 Task: Look for products in the category "Dental Care" from Dr. Bronner's only.
Action: Mouse pressed left at (226, 98)
Screenshot: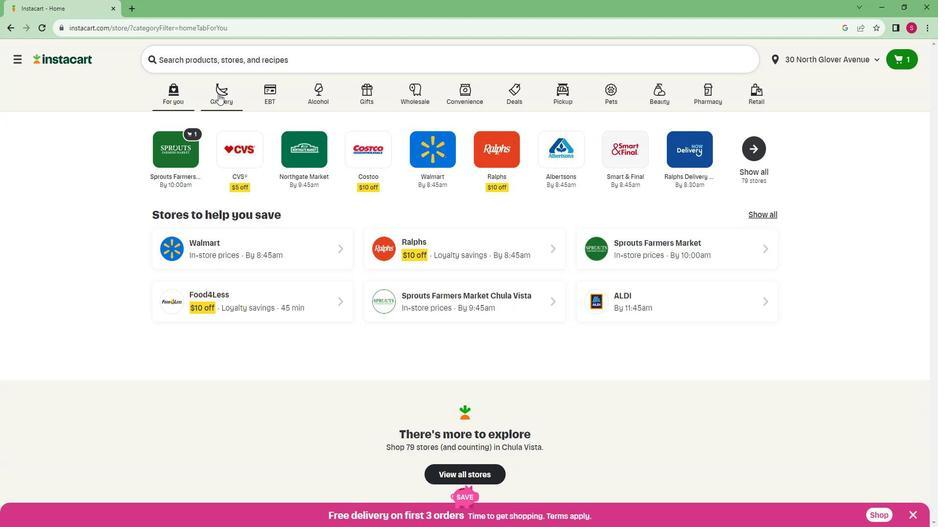 
Action: Mouse moved to (170, 270)
Screenshot: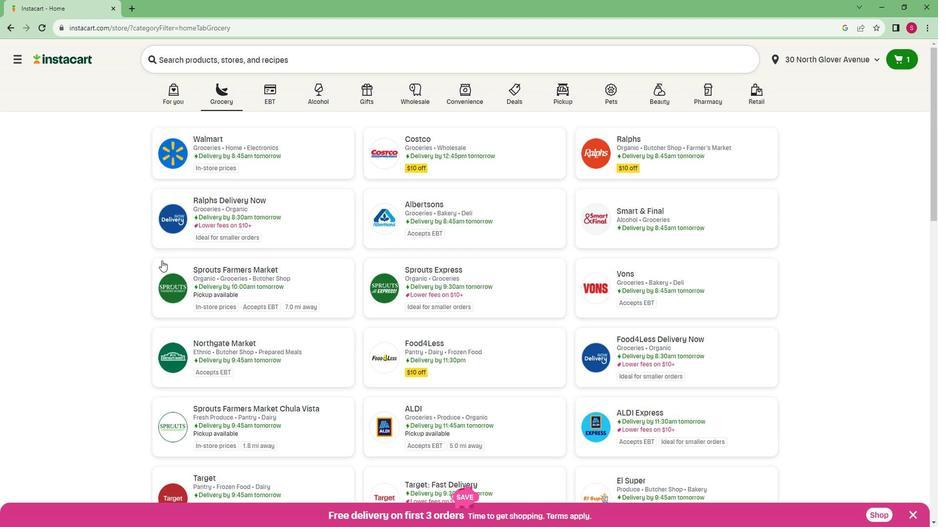 
Action: Mouse scrolled (170, 269) with delta (0, 0)
Screenshot: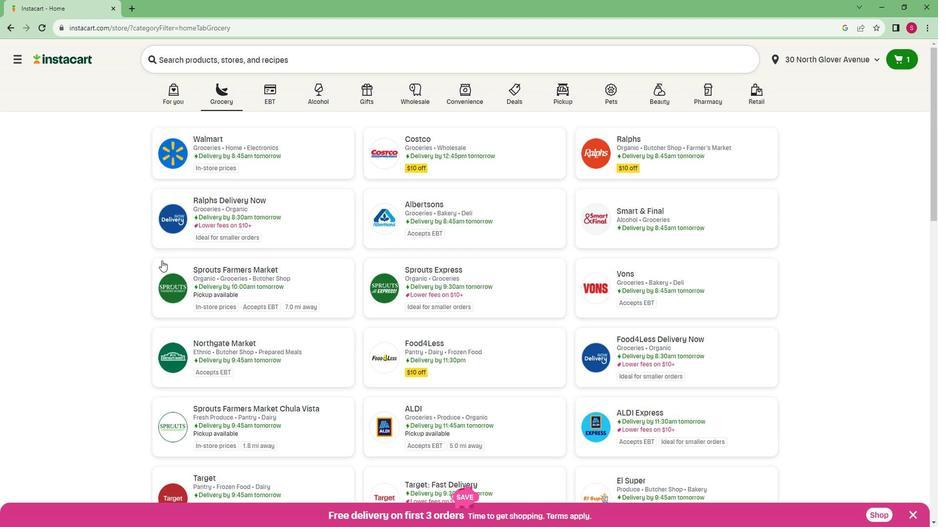 
Action: Mouse moved to (169, 272)
Screenshot: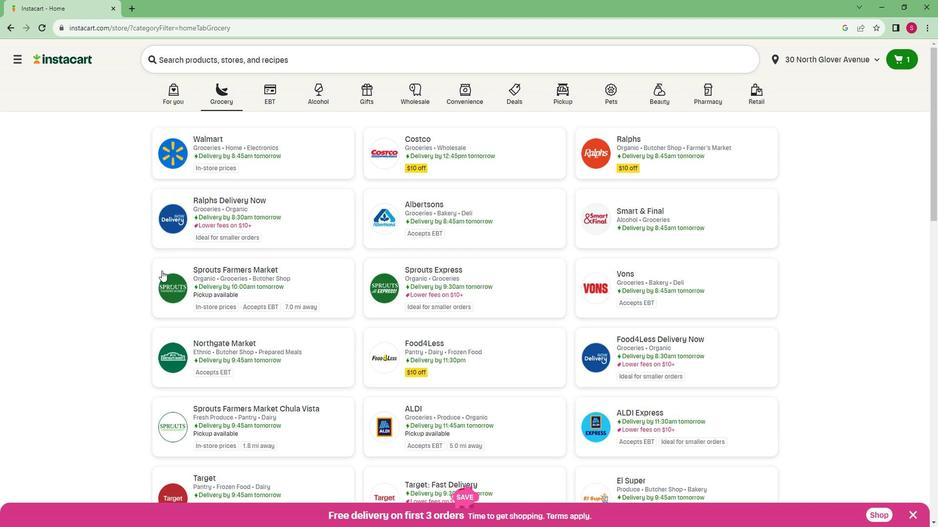 
Action: Mouse scrolled (169, 272) with delta (0, 0)
Screenshot: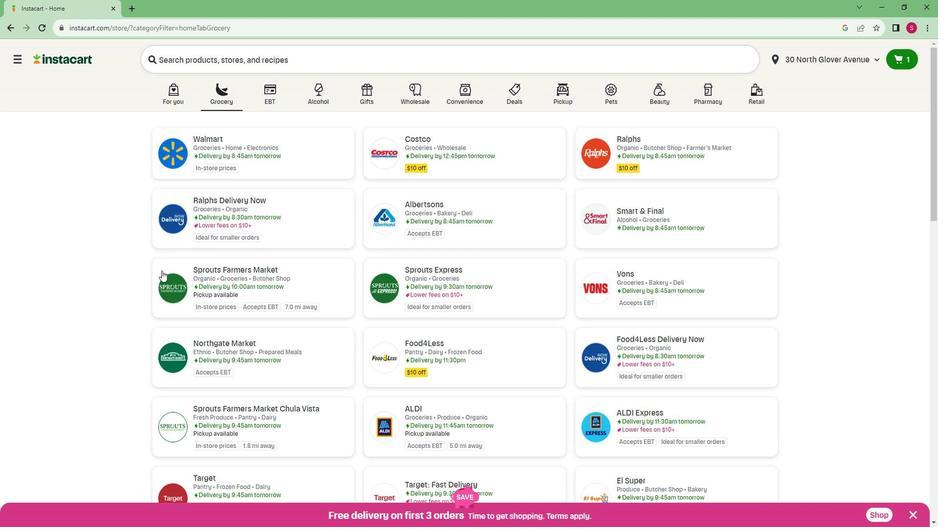 
Action: Mouse scrolled (169, 272) with delta (0, 0)
Screenshot: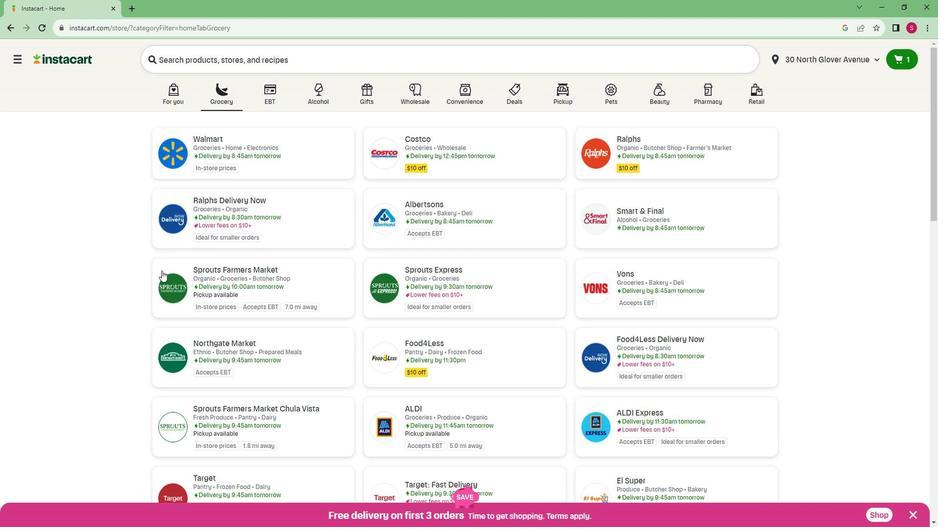 
Action: Mouse scrolled (169, 272) with delta (0, 0)
Screenshot: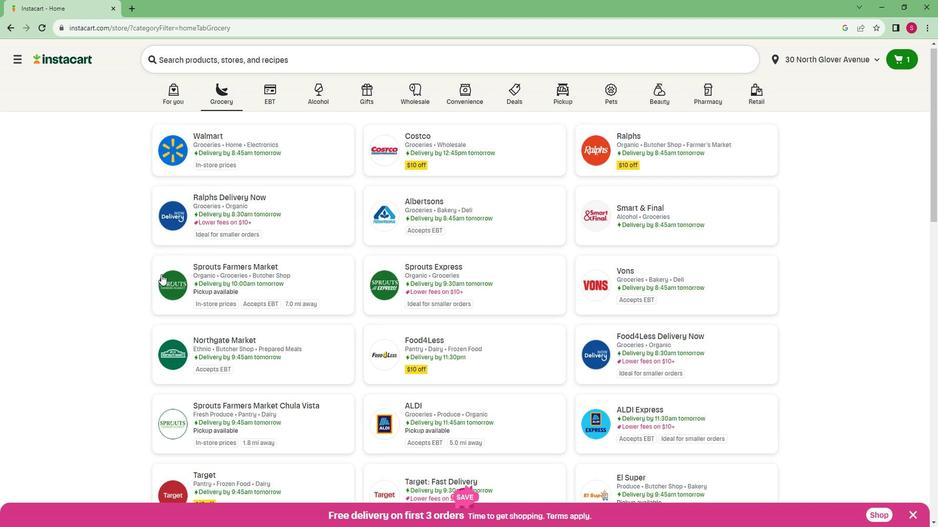 
Action: Mouse moved to (174, 263)
Screenshot: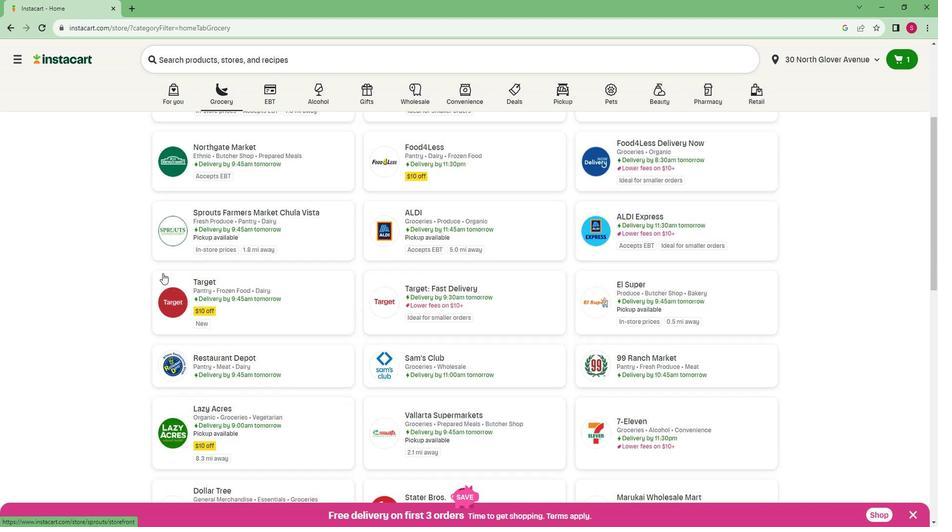 
Action: Mouse scrolled (174, 263) with delta (0, 0)
Screenshot: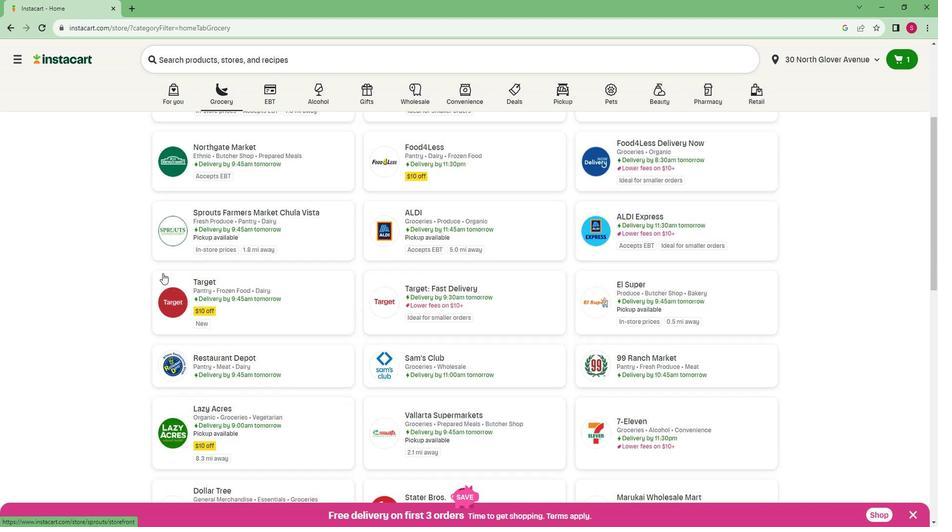 
Action: Mouse moved to (174, 263)
Screenshot: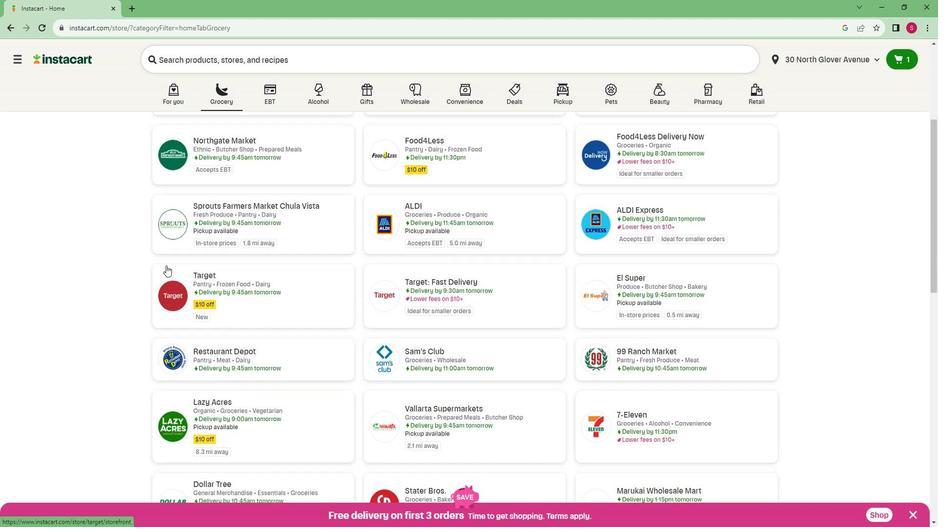 
Action: Mouse scrolled (174, 263) with delta (0, 0)
Screenshot: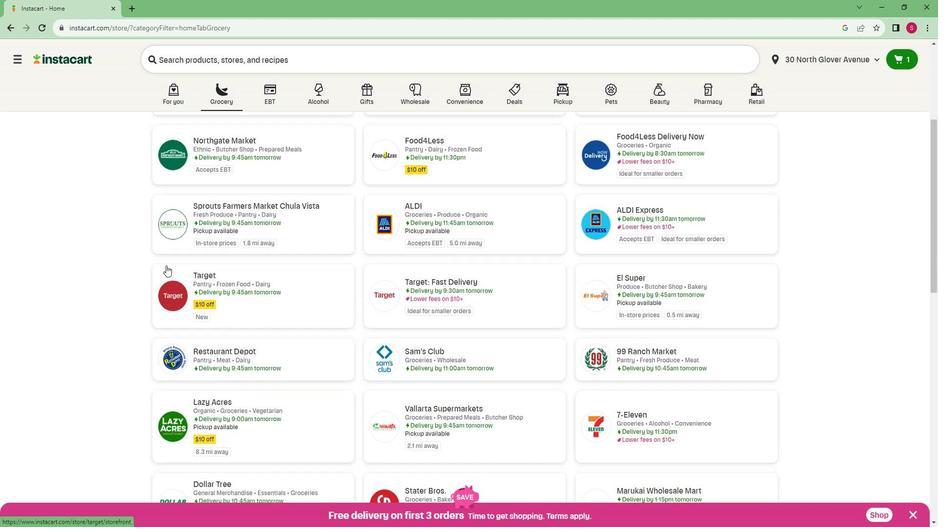 
Action: Mouse moved to (209, 188)
Screenshot: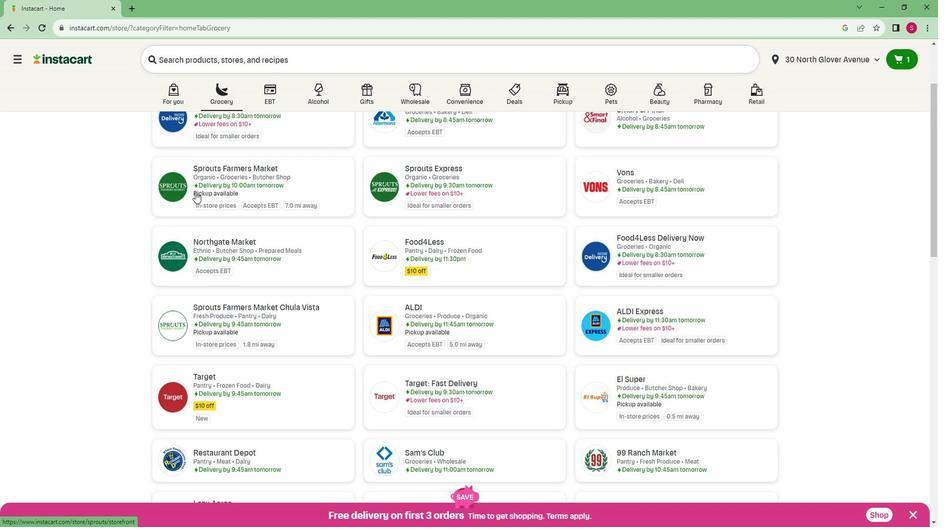 
Action: Mouse pressed left at (209, 188)
Screenshot: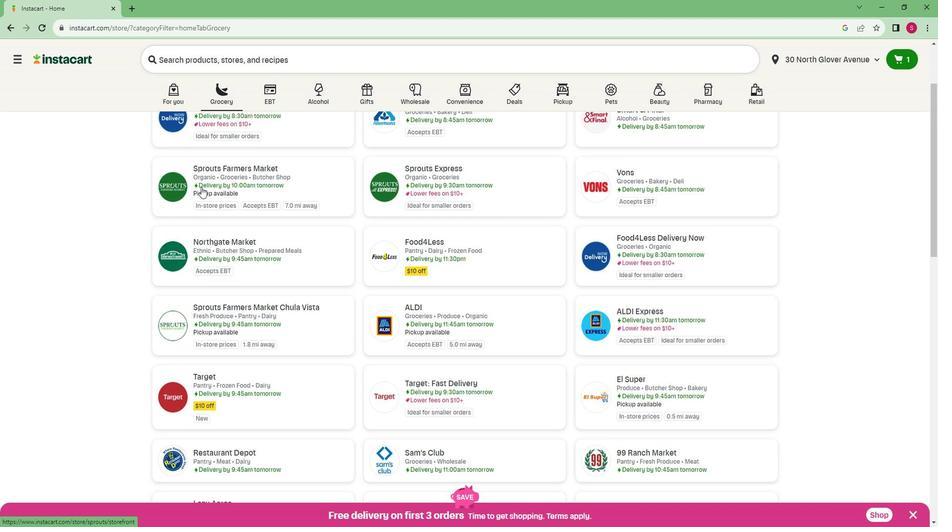
Action: Mouse moved to (80, 331)
Screenshot: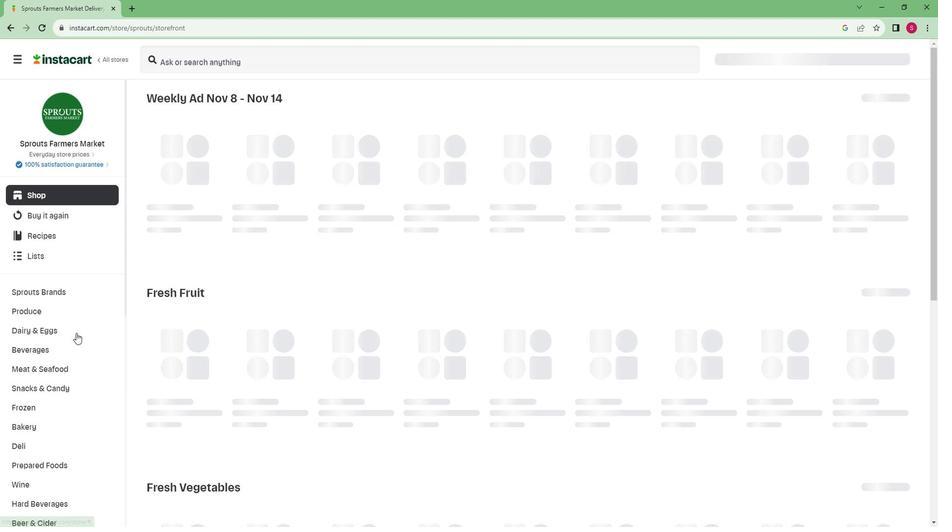 
Action: Mouse scrolled (80, 330) with delta (0, 0)
Screenshot: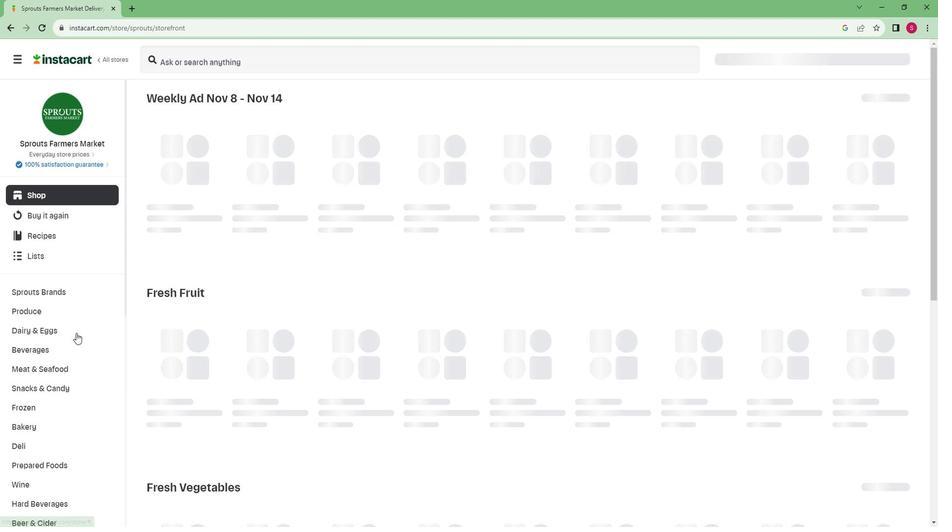 
Action: Mouse moved to (78, 331)
Screenshot: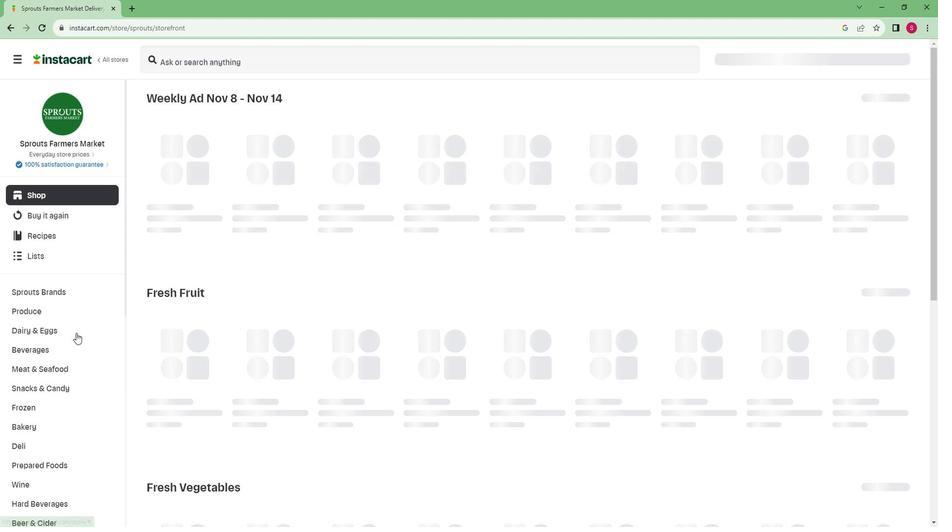 
Action: Mouse scrolled (78, 330) with delta (0, 0)
Screenshot: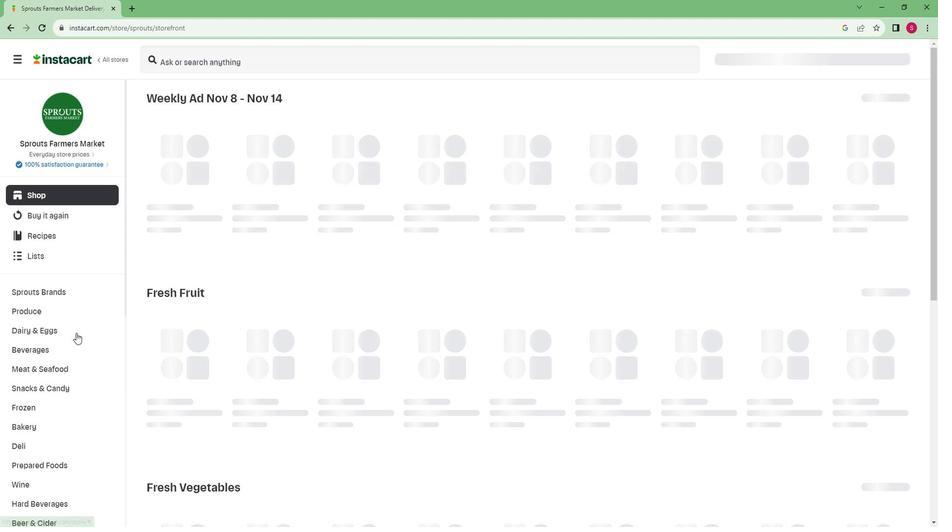 
Action: Mouse moved to (77, 331)
Screenshot: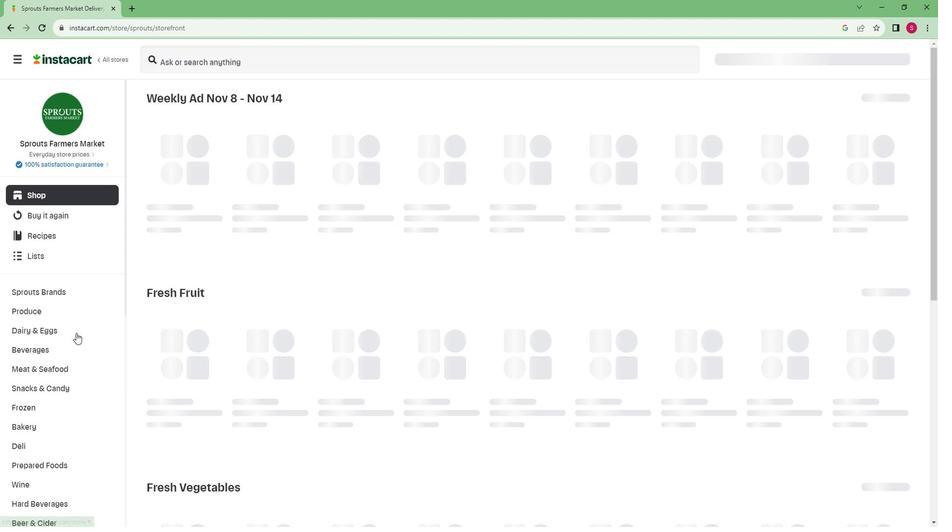 
Action: Mouse scrolled (77, 331) with delta (0, 0)
Screenshot: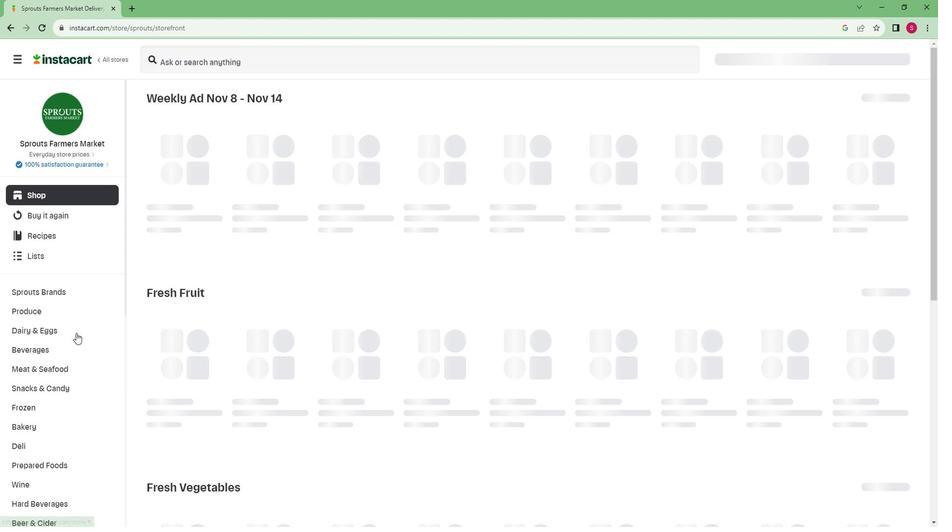 
Action: Mouse moved to (77, 331)
Screenshot: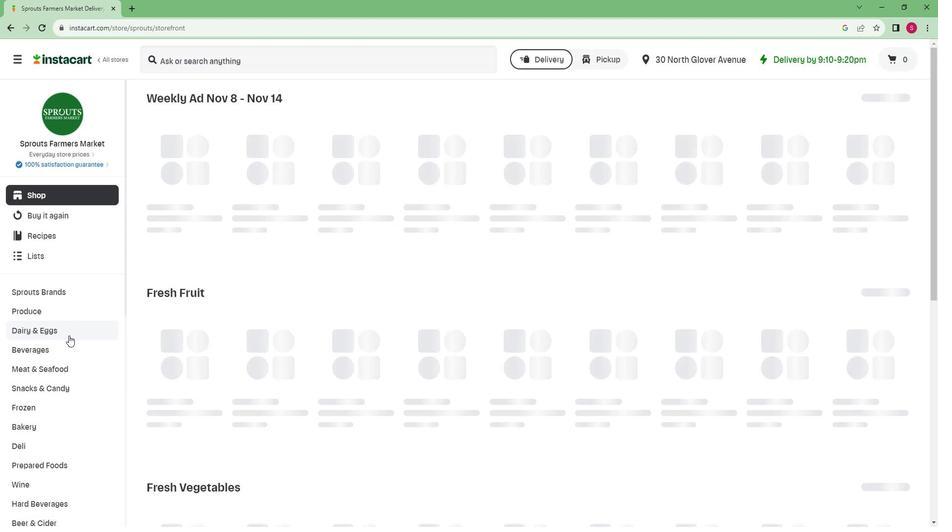 
Action: Mouse scrolled (77, 331) with delta (0, 0)
Screenshot: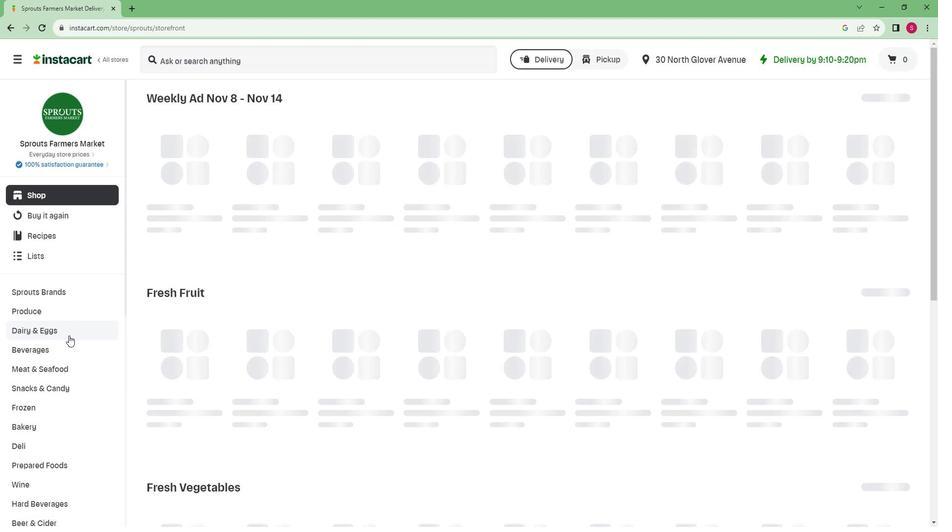 
Action: Mouse moved to (75, 331)
Screenshot: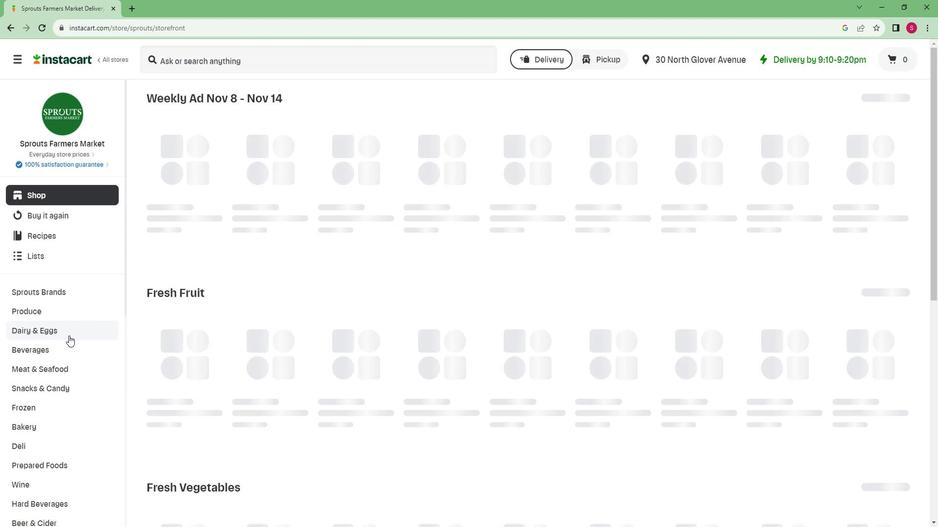 
Action: Mouse scrolled (75, 331) with delta (0, 0)
Screenshot: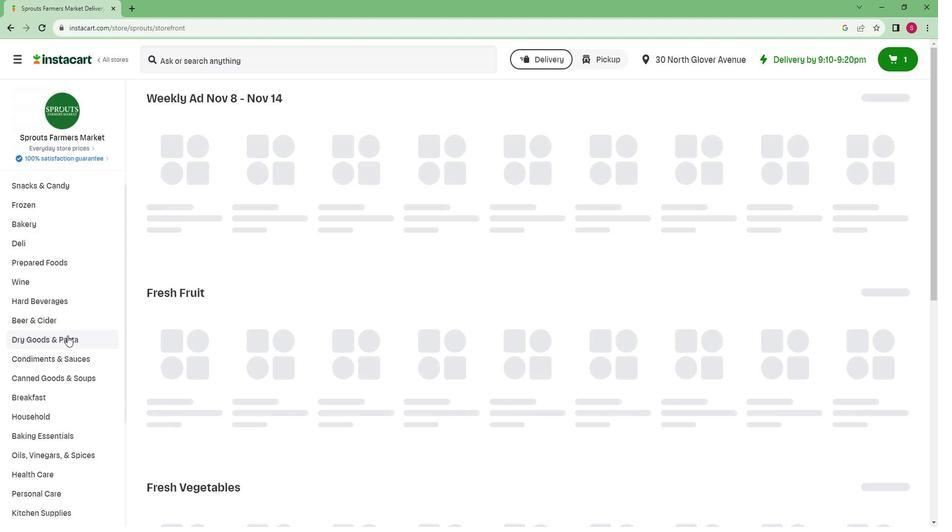 
Action: Mouse scrolled (75, 331) with delta (0, 0)
Screenshot: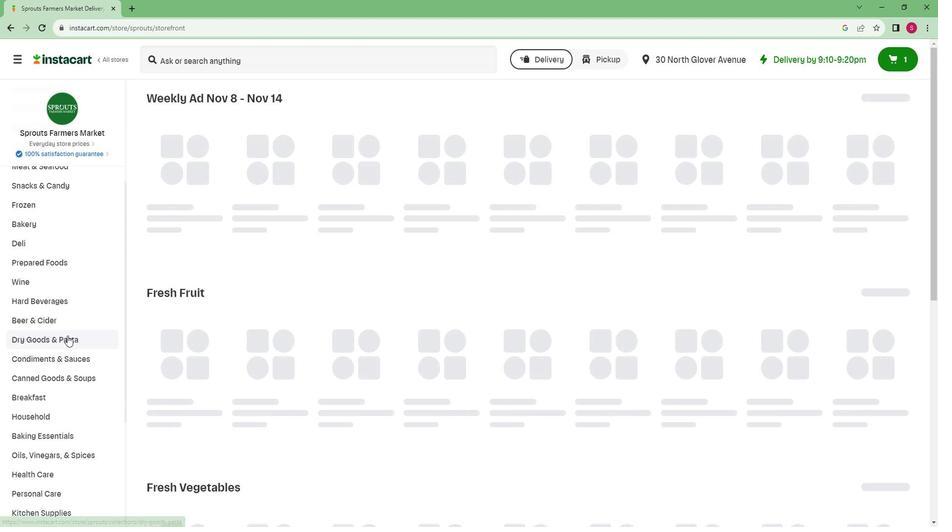 
Action: Mouse scrolled (75, 331) with delta (0, 0)
Screenshot: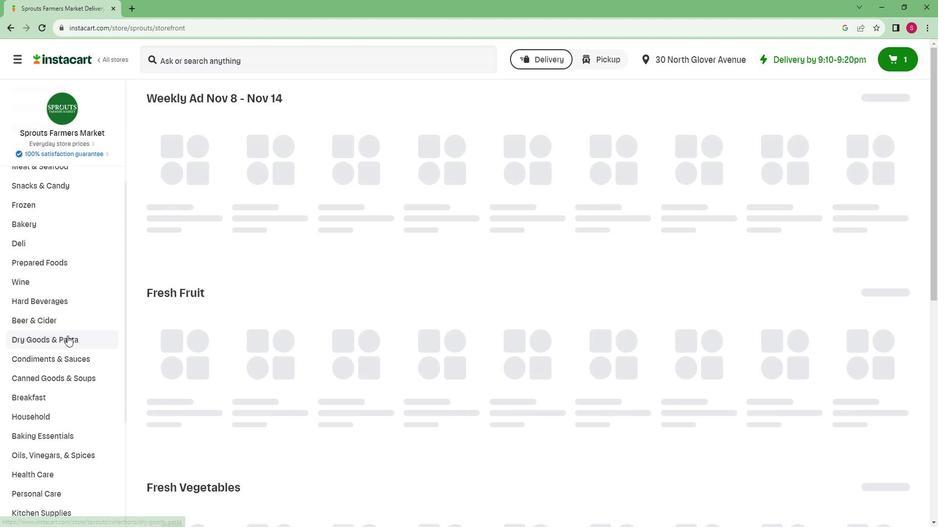 
Action: Mouse moved to (36, 466)
Screenshot: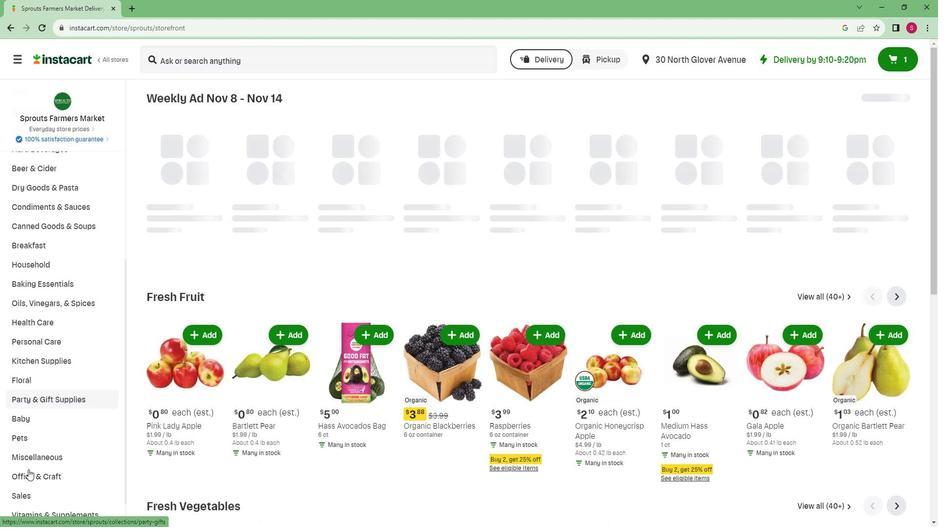 
Action: Mouse scrolled (36, 466) with delta (0, 0)
Screenshot: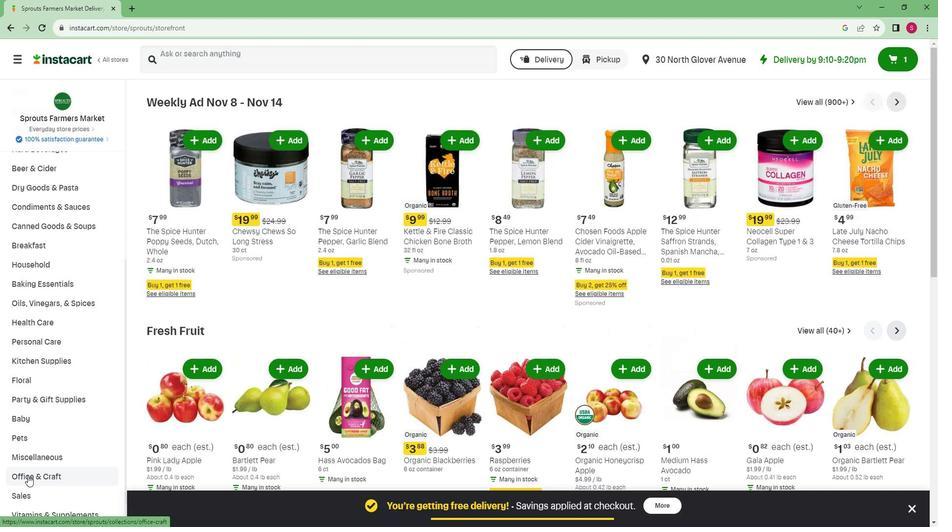 
Action: Mouse scrolled (36, 466) with delta (0, 0)
Screenshot: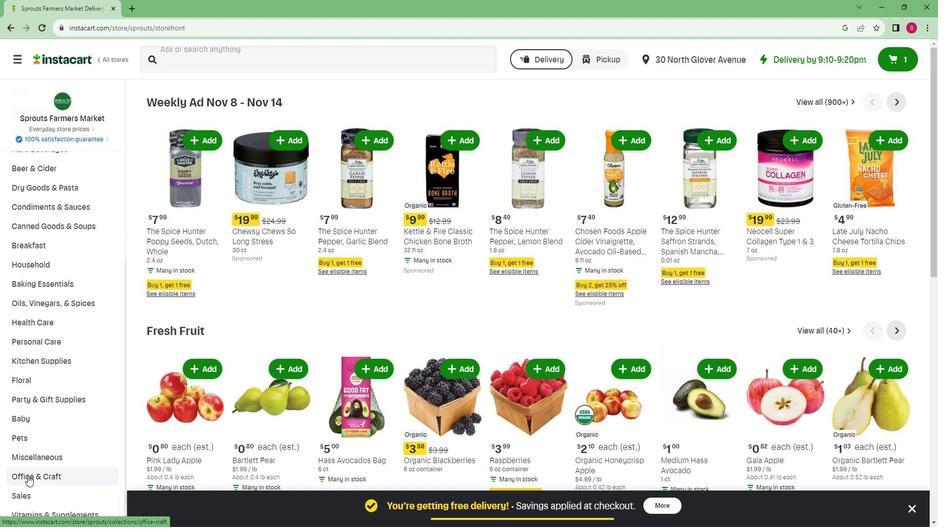
Action: Mouse moved to (29, 476)
Screenshot: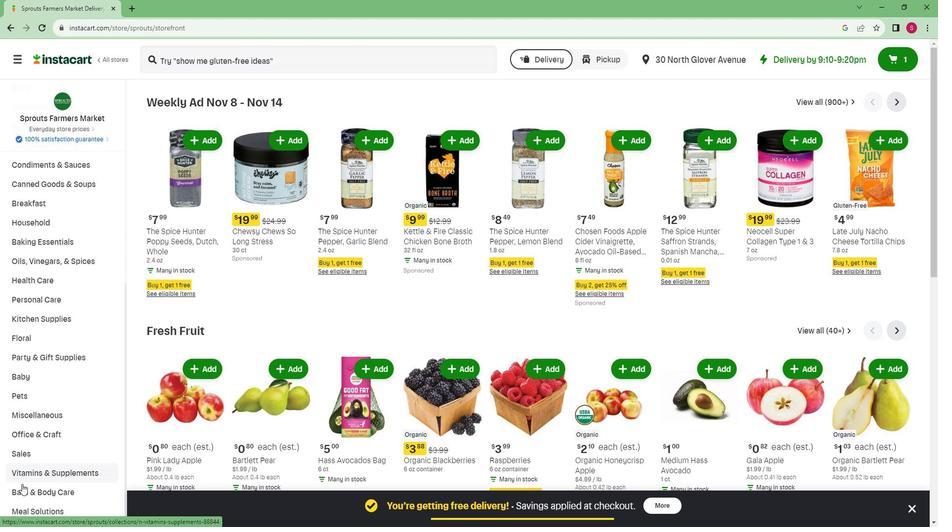 
Action: Mouse pressed left at (29, 476)
Screenshot: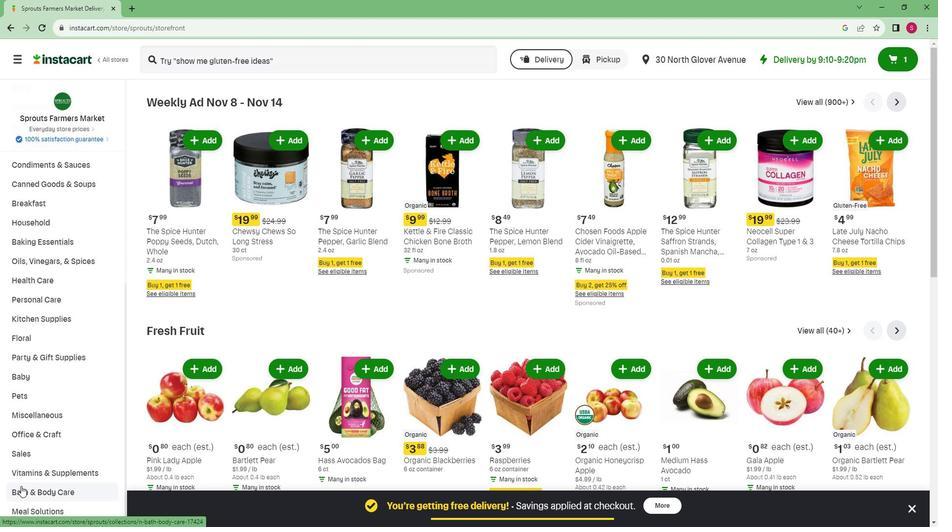 
Action: Mouse moved to (649, 131)
Screenshot: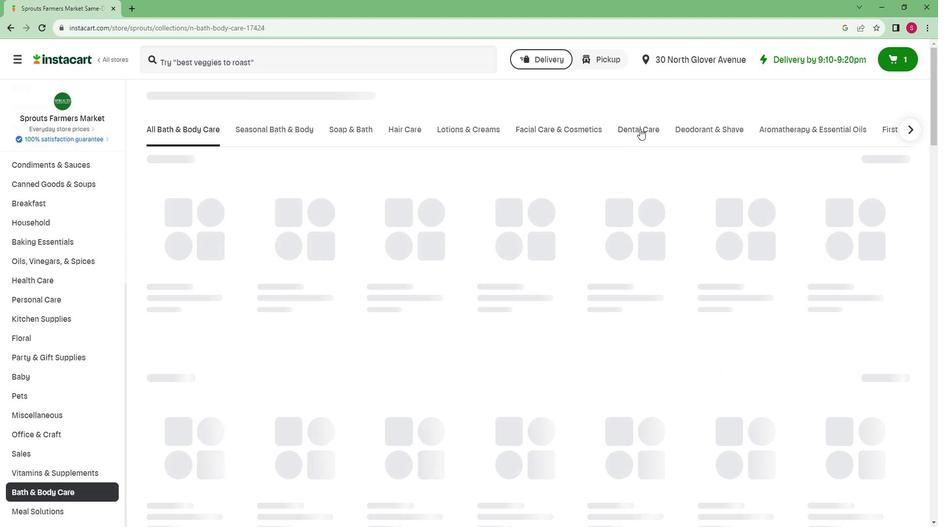
Action: Mouse pressed left at (649, 131)
Screenshot: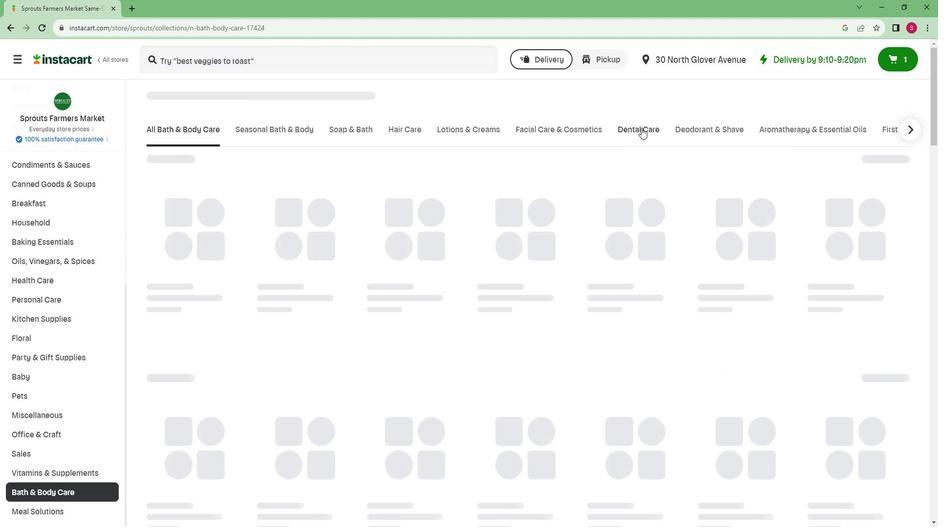 
Action: Mouse moved to (318, 172)
Screenshot: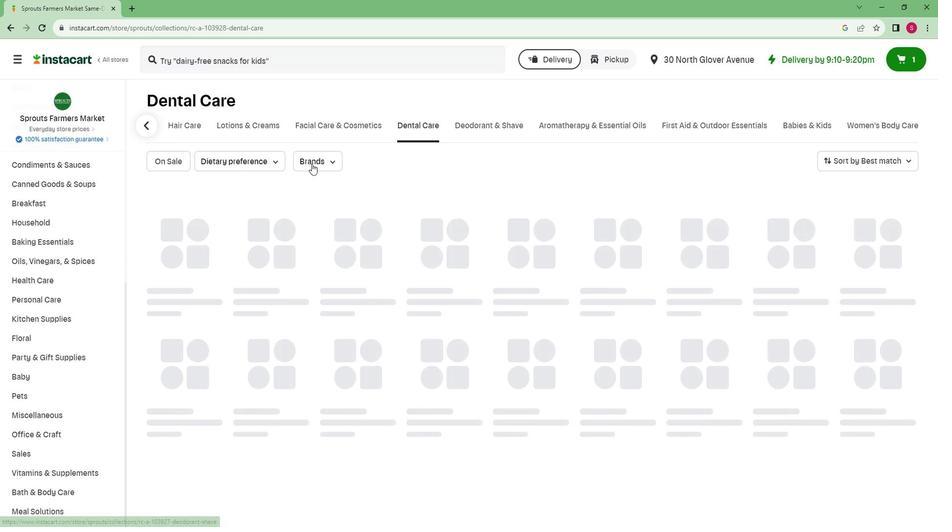 
Action: Mouse pressed left at (318, 172)
Screenshot: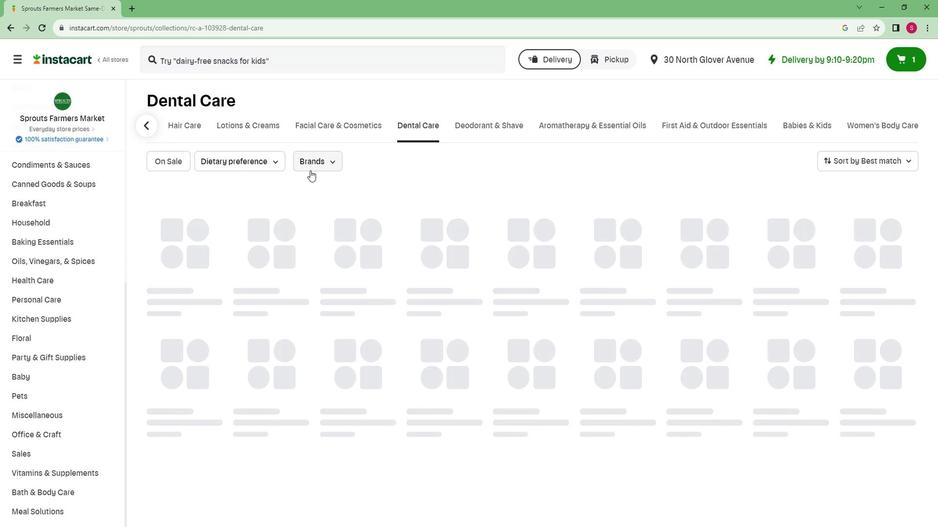 
Action: Mouse moved to (361, 234)
Screenshot: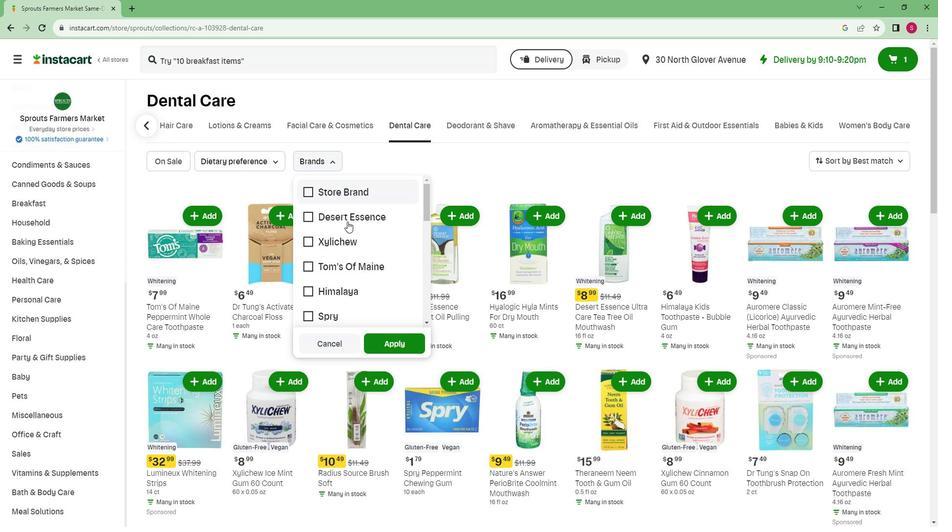 
Action: Mouse scrolled (361, 234) with delta (0, 0)
Screenshot: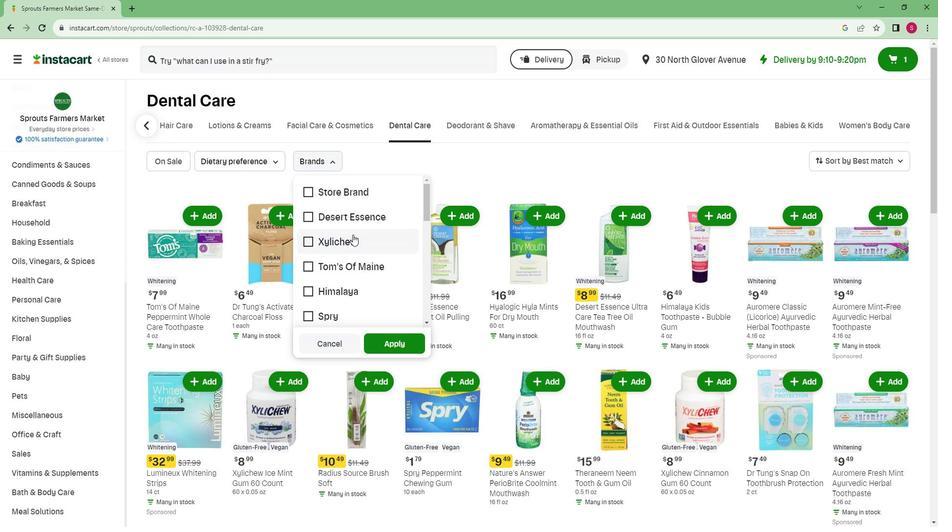 
Action: Mouse scrolled (361, 234) with delta (0, 0)
Screenshot: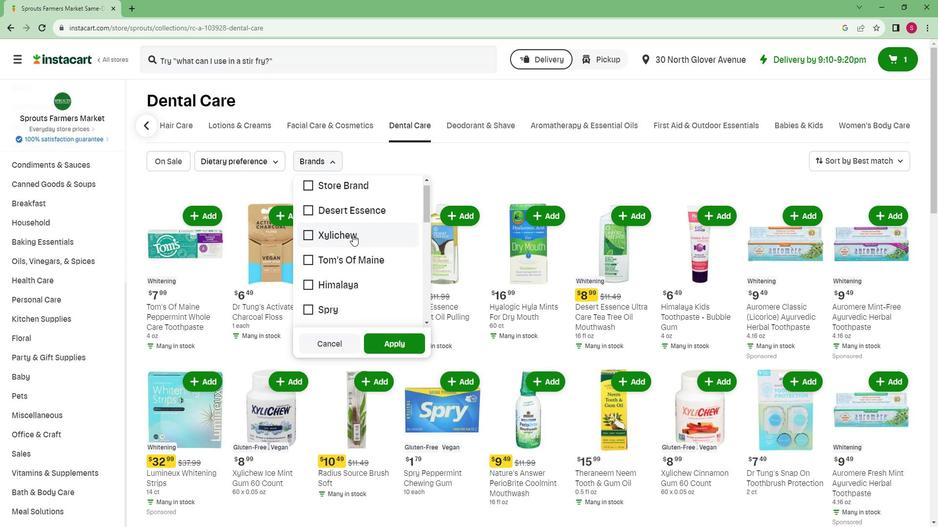 
Action: Mouse scrolled (361, 234) with delta (0, 0)
Screenshot: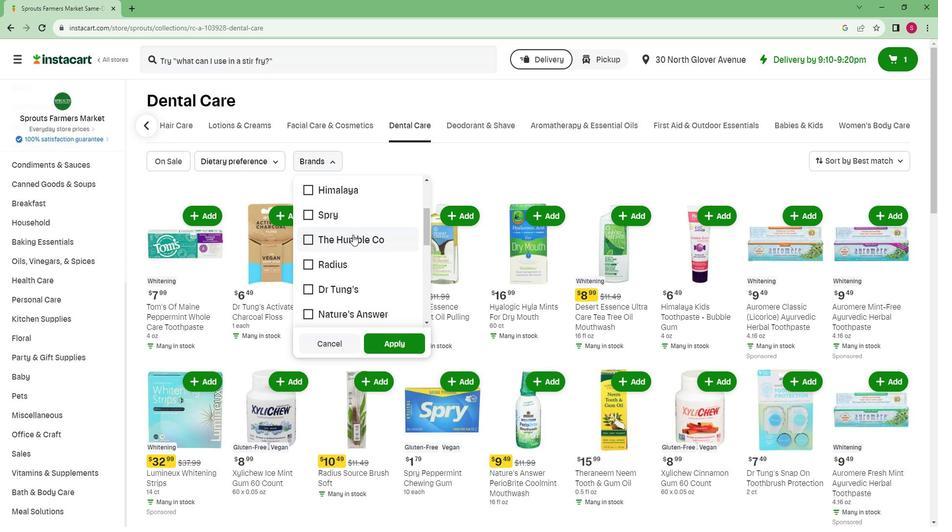 
Action: Mouse scrolled (361, 234) with delta (0, 0)
Screenshot: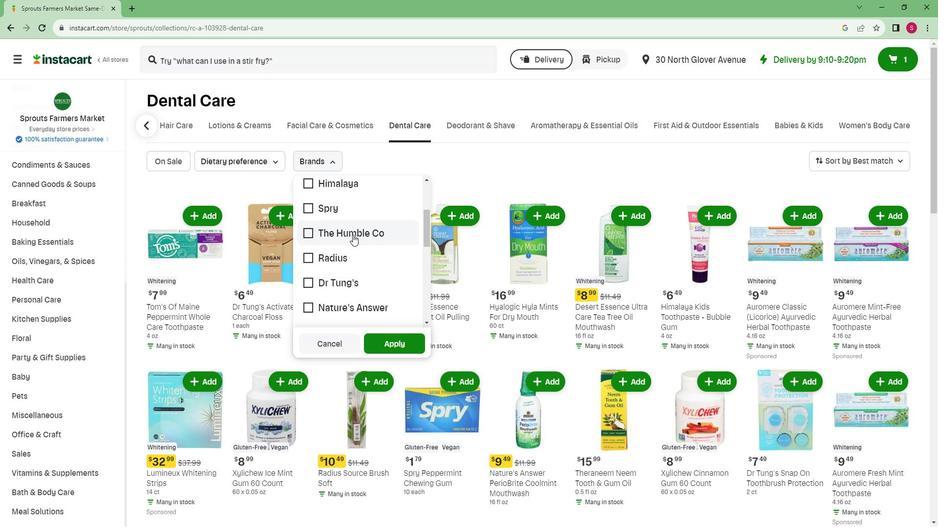 
Action: Mouse moved to (322, 280)
Screenshot: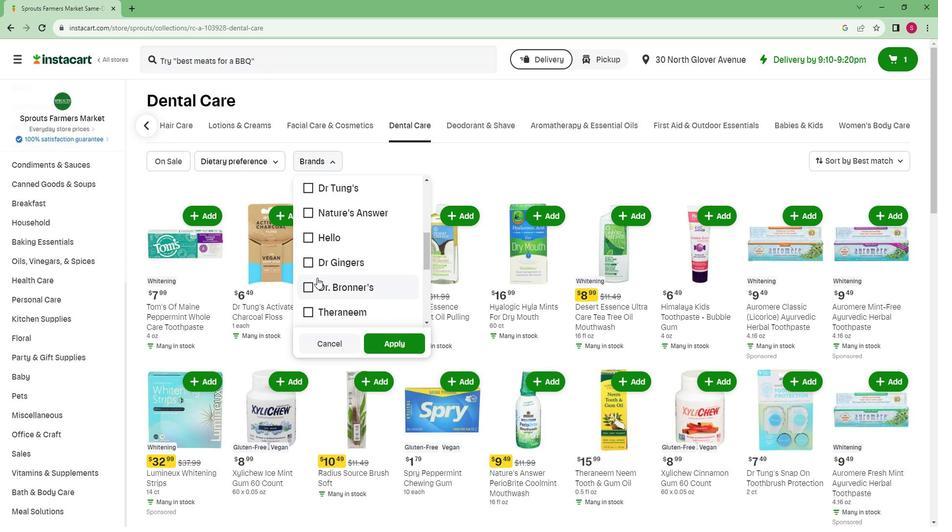 
Action: Mouse pressed left at (322, 280)
Screenshot: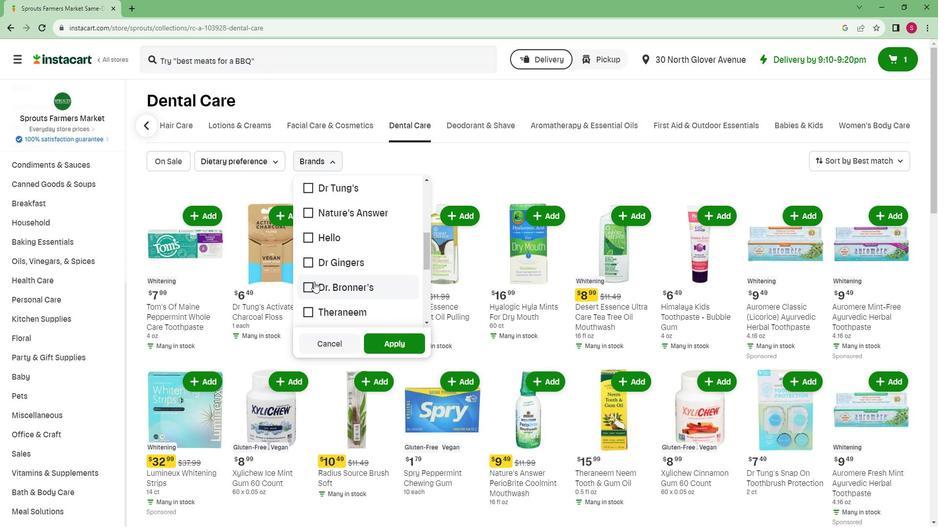 
Action: Mouse moved to (388, 339)
Screenshot: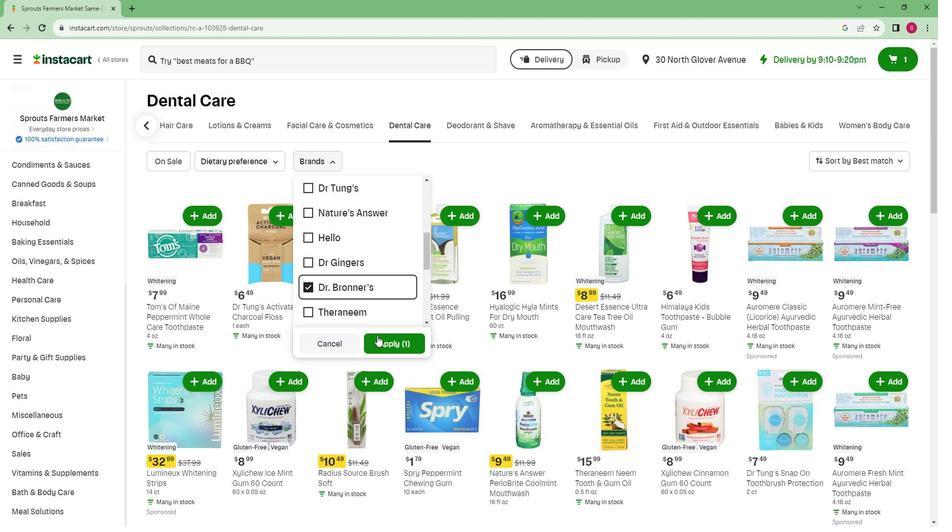 
Action: Mouse pressed left at (388, 339)
Screenshot: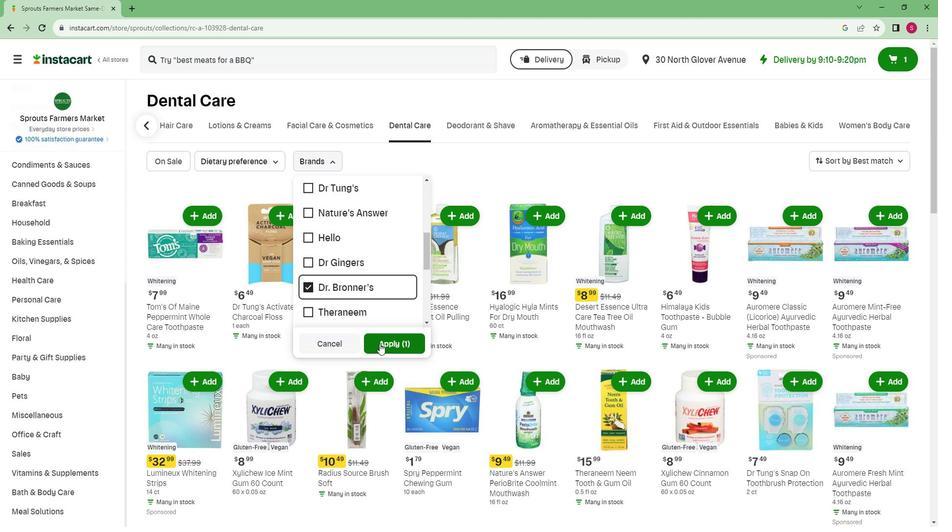 
Action: Mouse moved to (403, 311)
Screenshot: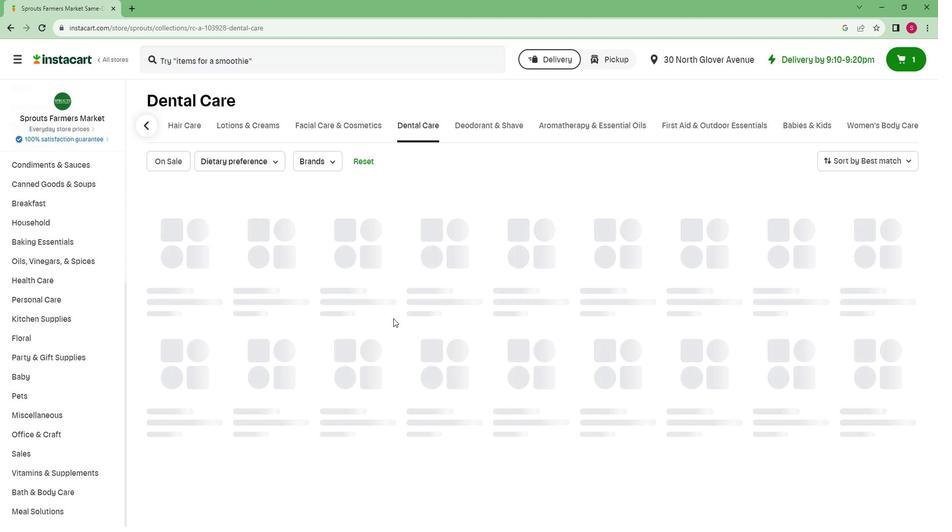 
